 Task: Use the formula "FORECAST.LINEAR" in spreadsheet "Project protfolio".
Action: Mouse moved to (702, 110)
Screenshot: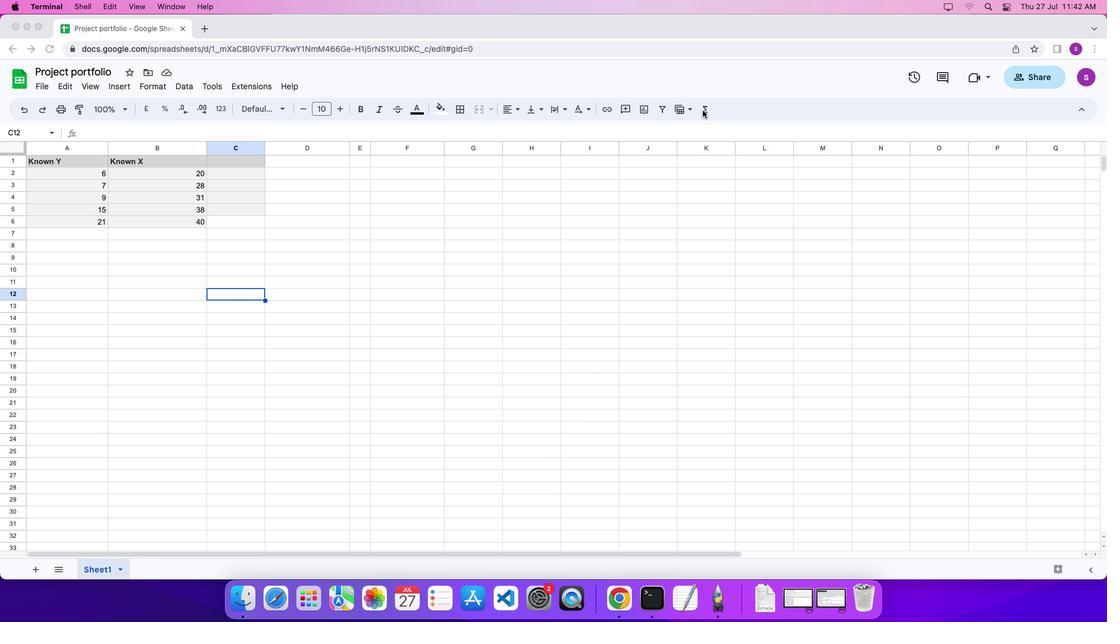 
Action: Mouse pressed left at (702, 110)
Screenshot: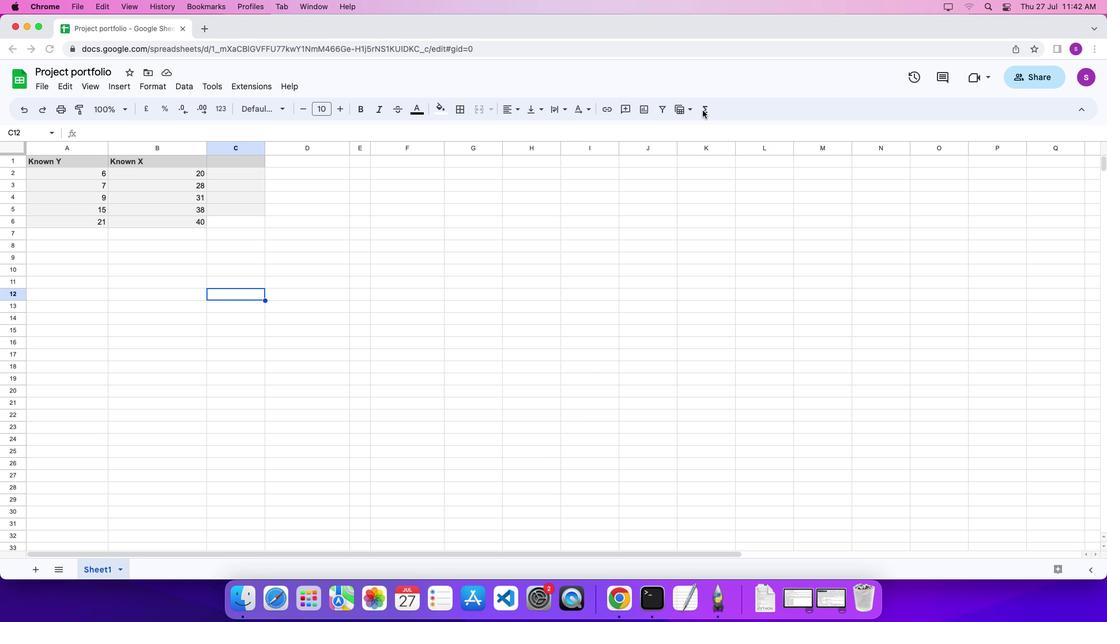 
Action: Mouse moved to (704, 110)
Screenshot: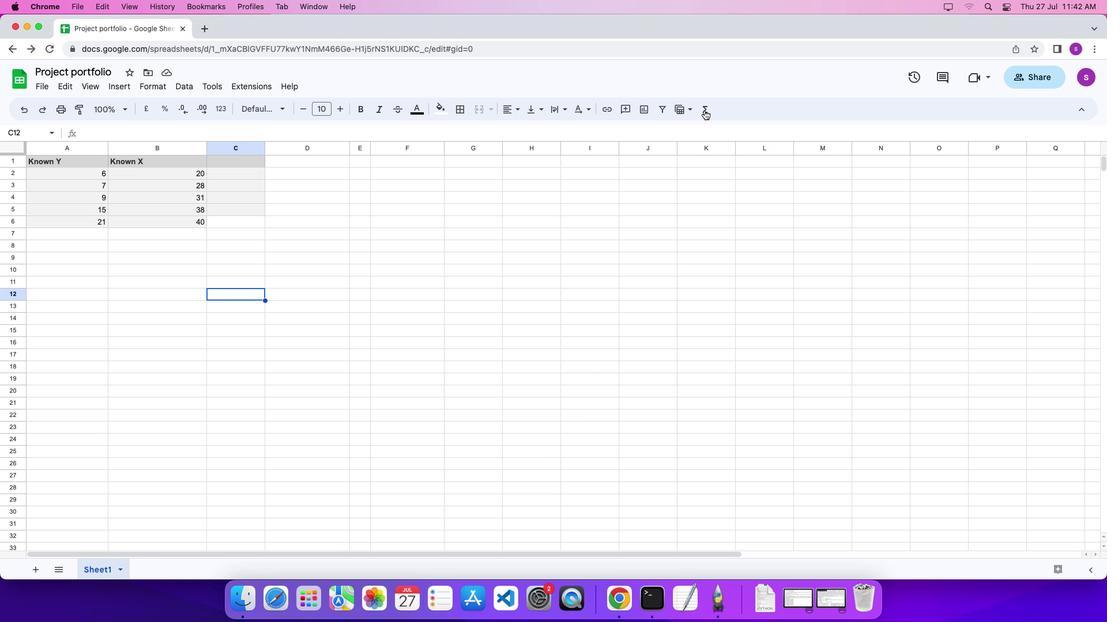 
Action: Mouse pressed left at (704, 110)
Screenshot: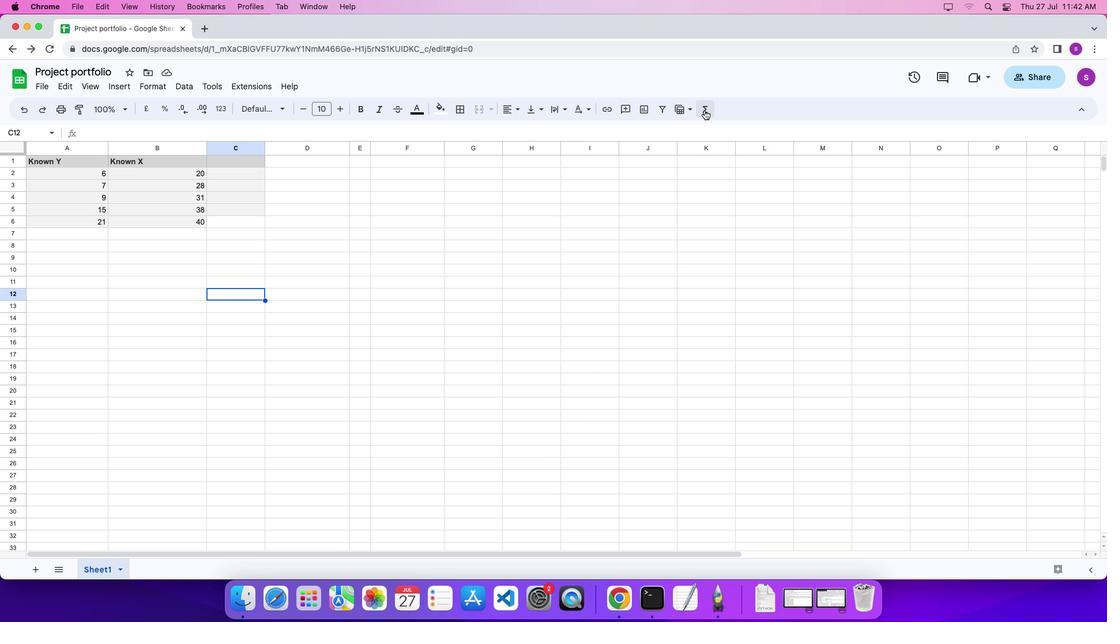 
Action: Mouse moved to (871, 567)
Screenshot: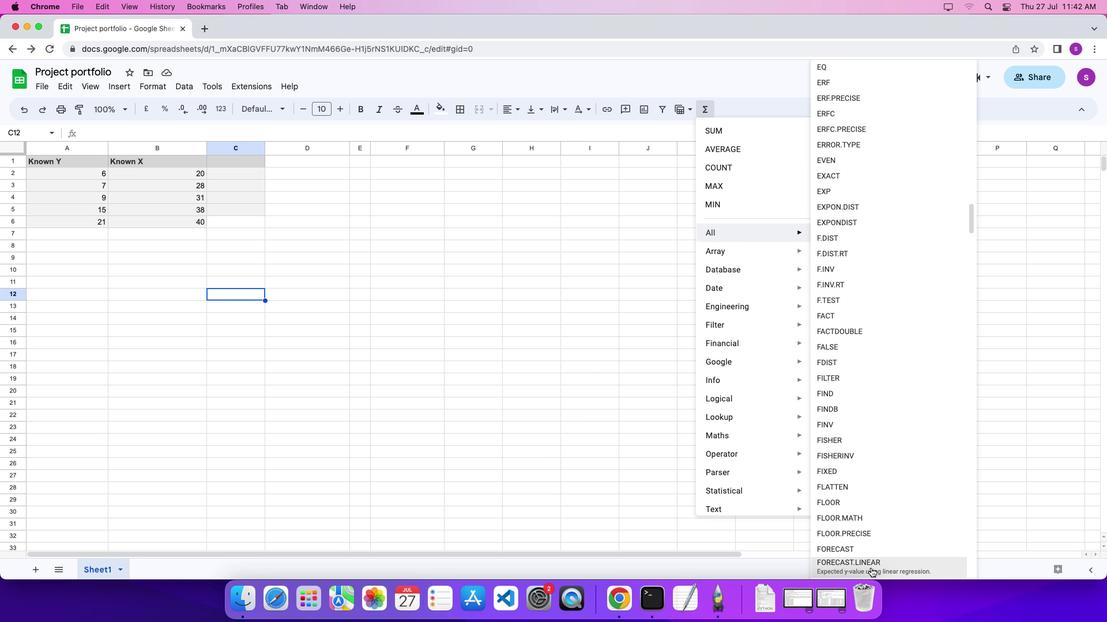 
Action: Mouse pressed left at (871, 567)
Screenshot: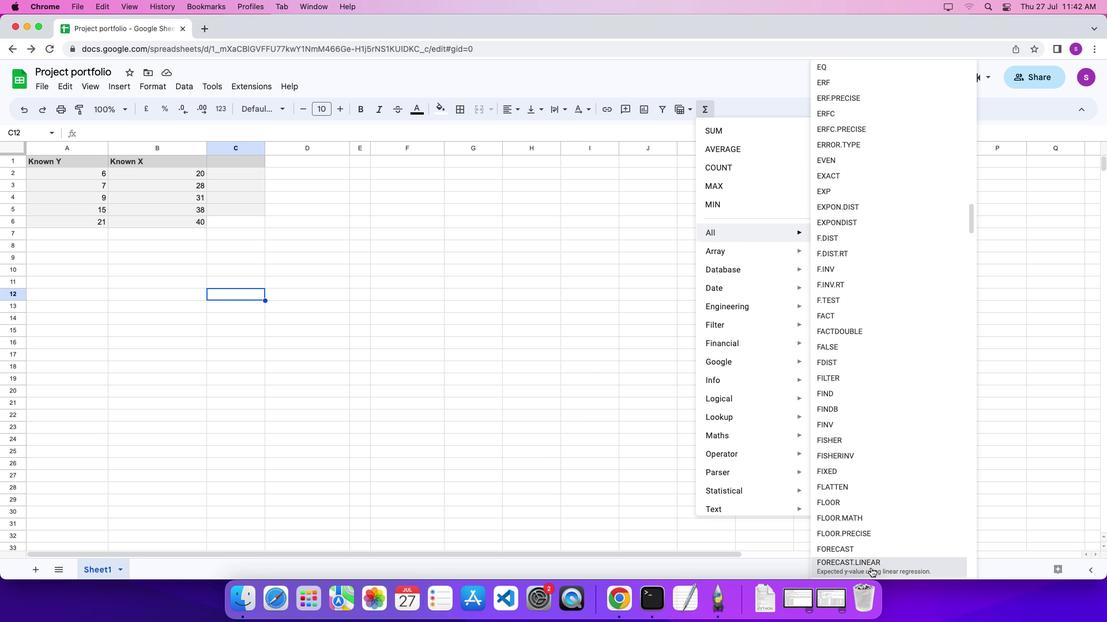 
Action: Mouse moved to (132, 331)
Screenshot: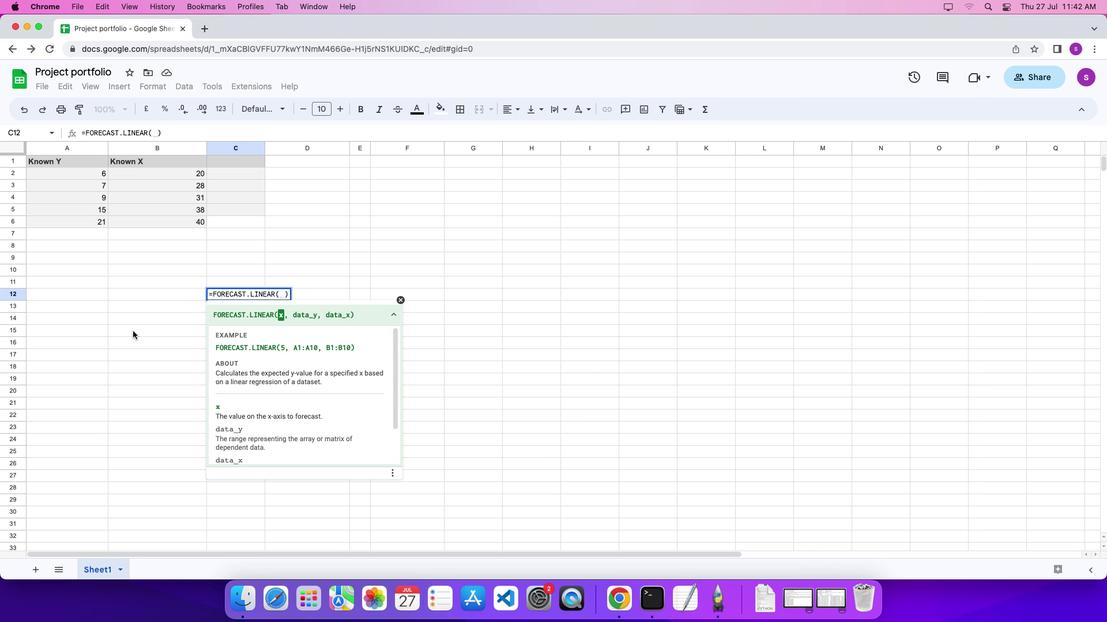 
Action: Key pressed '3''0'','
Screenshot: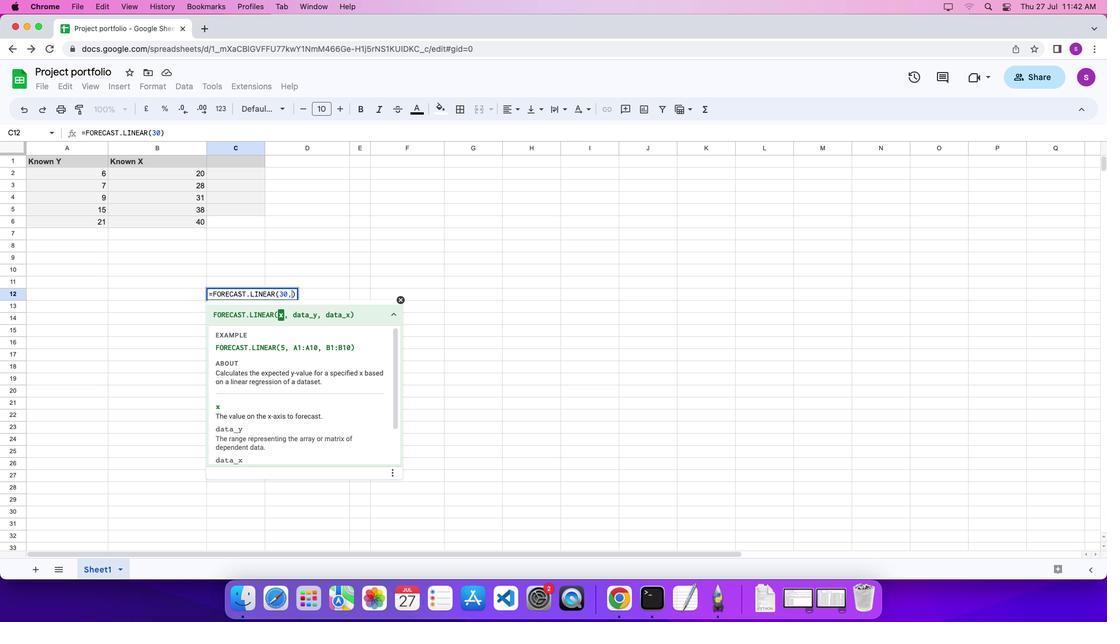 
Action: Mouse moved to (80, 172)
Screenshot: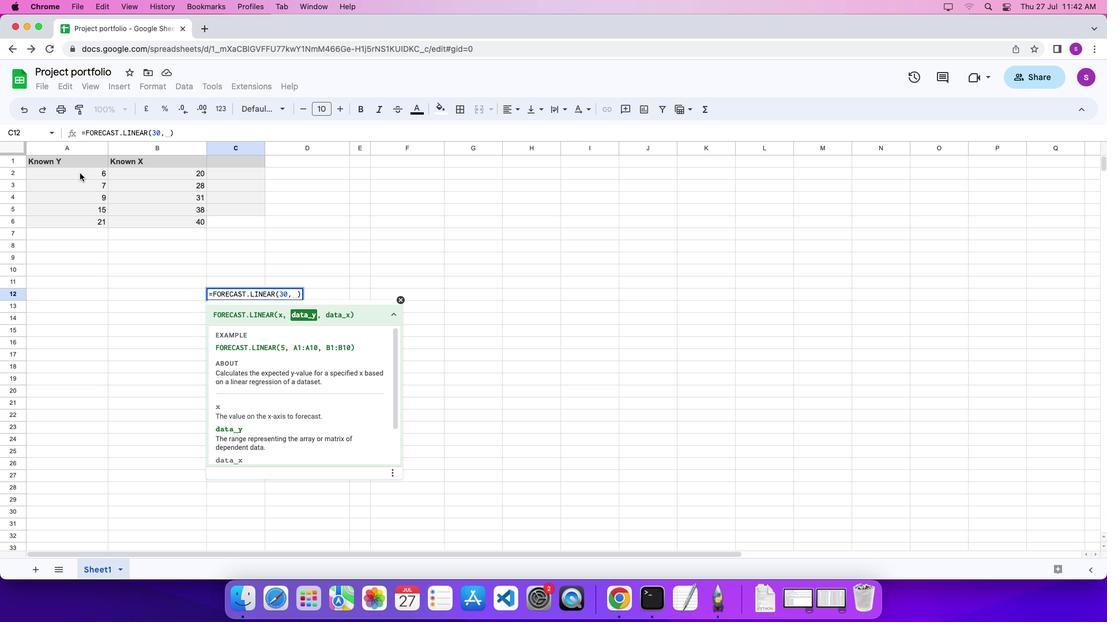 
Action: Mouse pressed left at (80, 172)
Screenshot: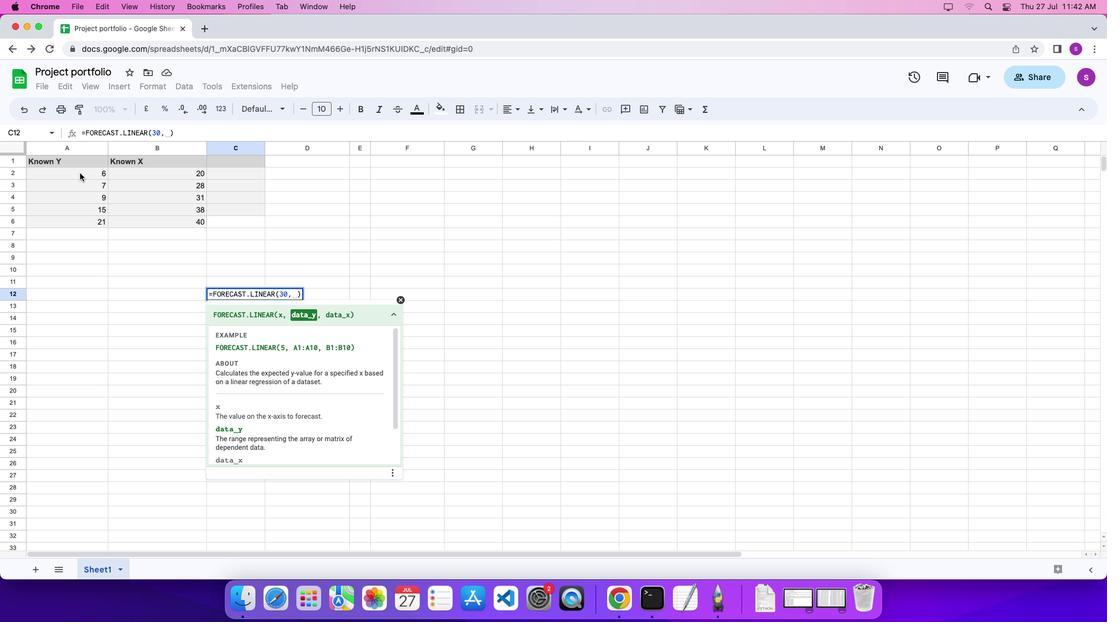 
Action: Mouse moved to (85, 219)
Screenshot: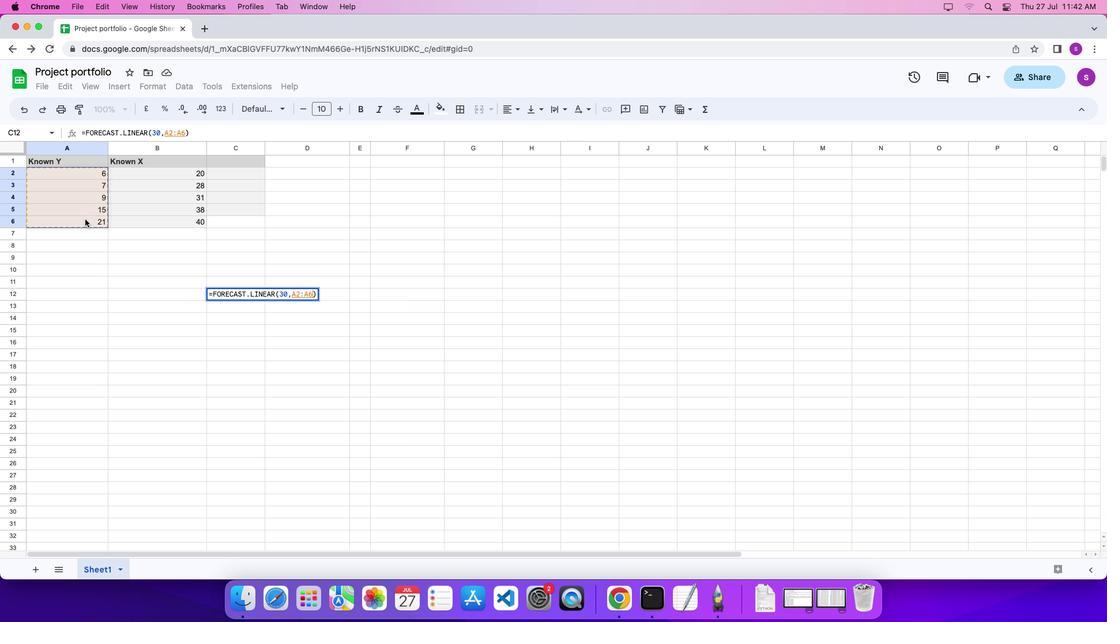 
Action: Key pressed ','
Screenshot: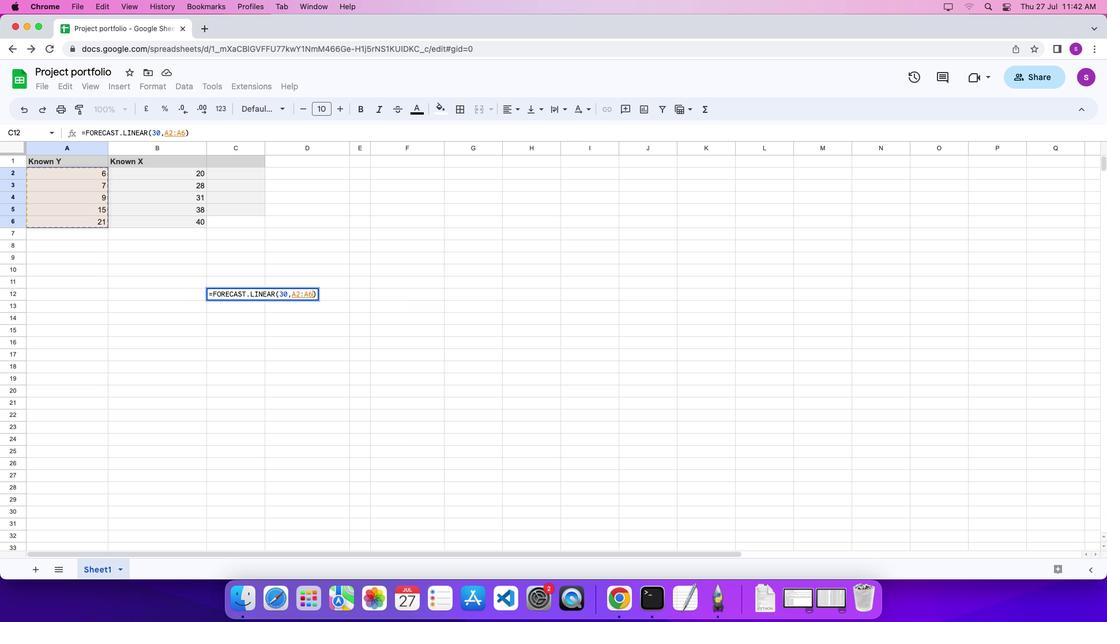 
Action: Mouse moved to (132, 172)
Screenshot: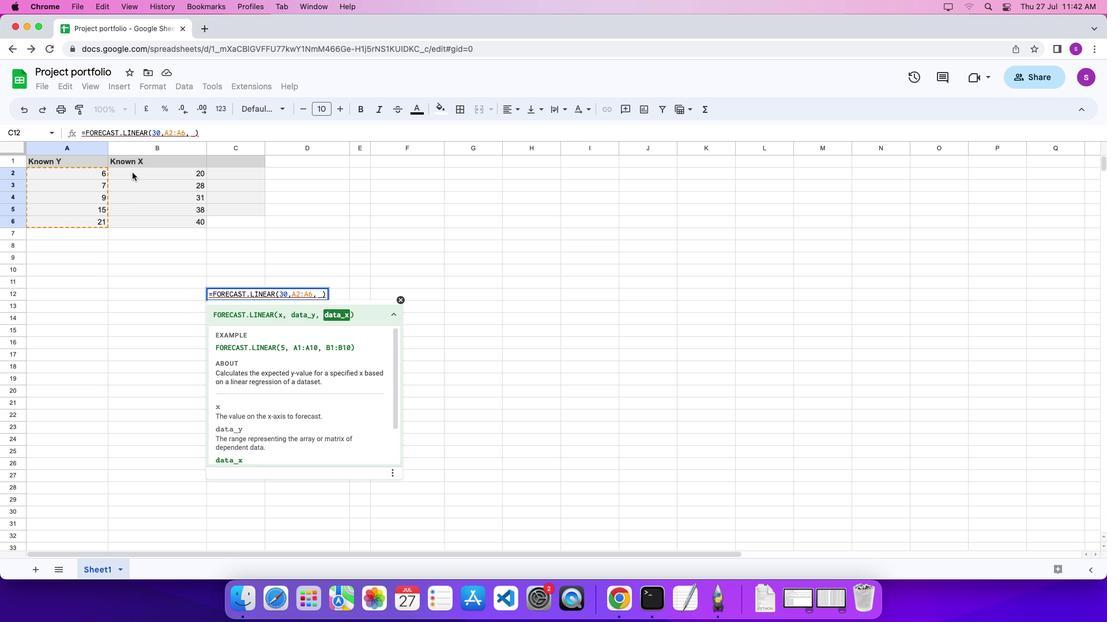 
Action: Mouse pressed left at (132, 172)
Screenshot: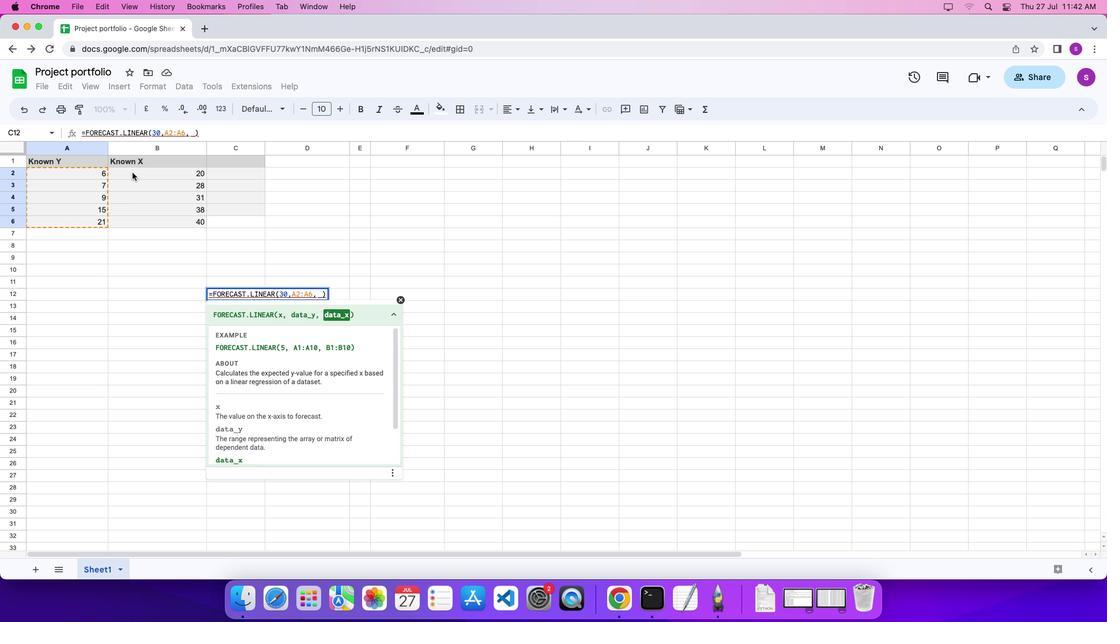 
Action: Mouse moved to (134, 219)
Screenshot: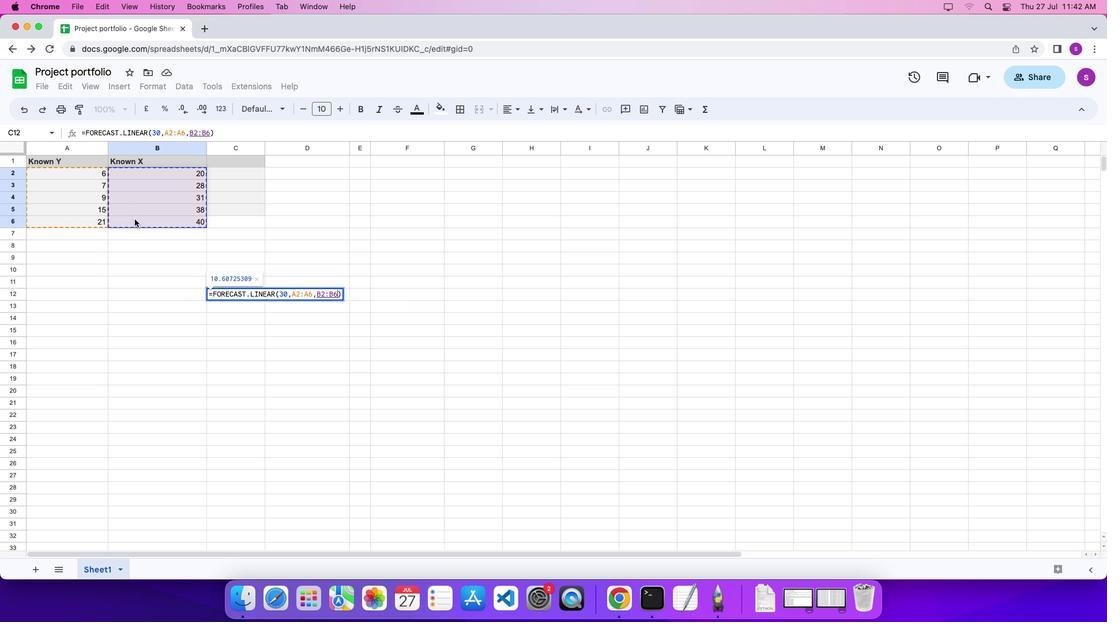 
Action: Key pressed '\x03'
Screenshot: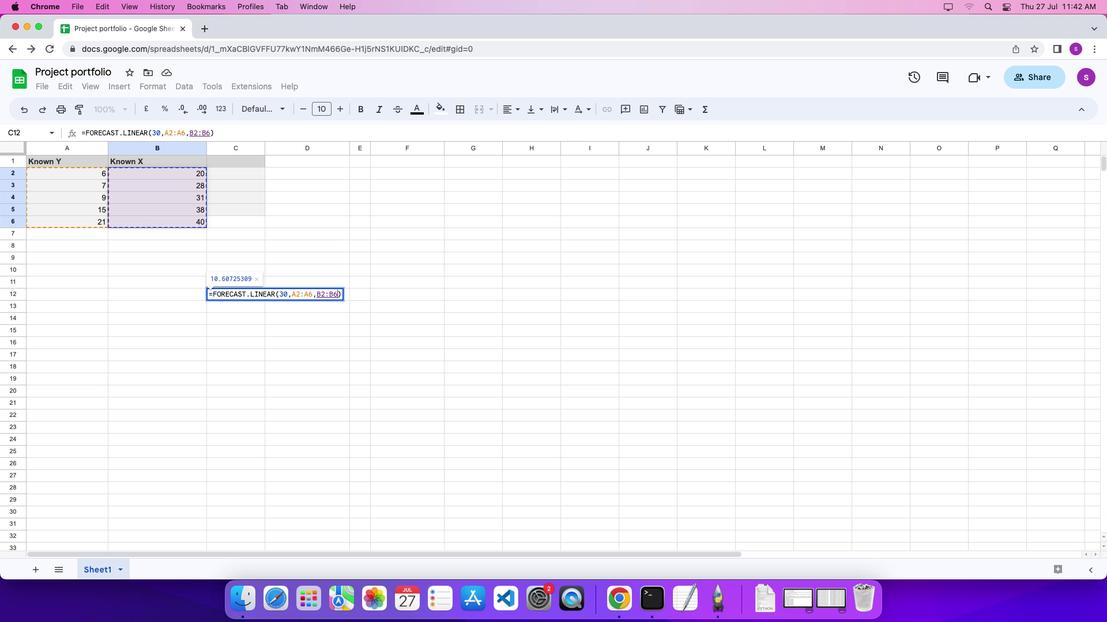 
